 Task: Change the URL paste behavior to a formatted link.
Action: Mouse moved to (932, 89)
Screenshot: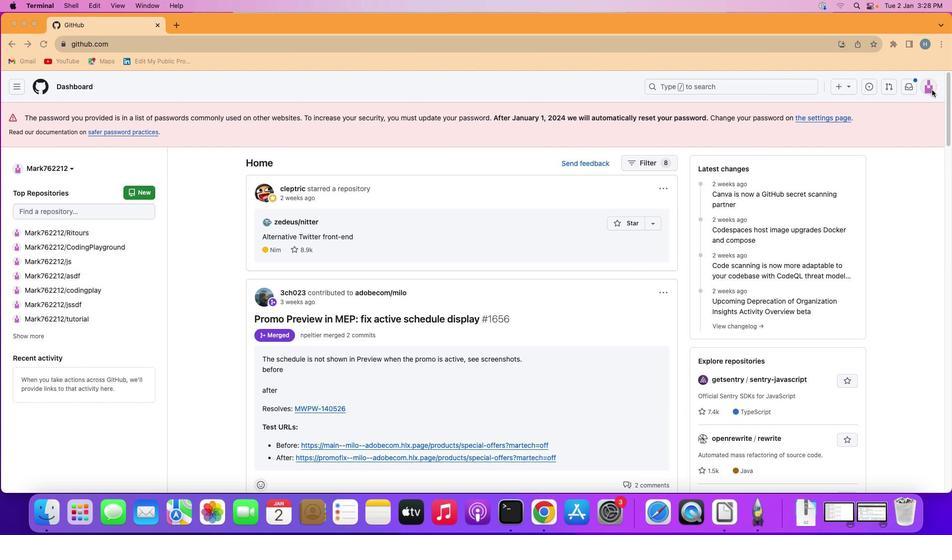 
Action: Mouse pressed left at (932, 89)
Screenshot: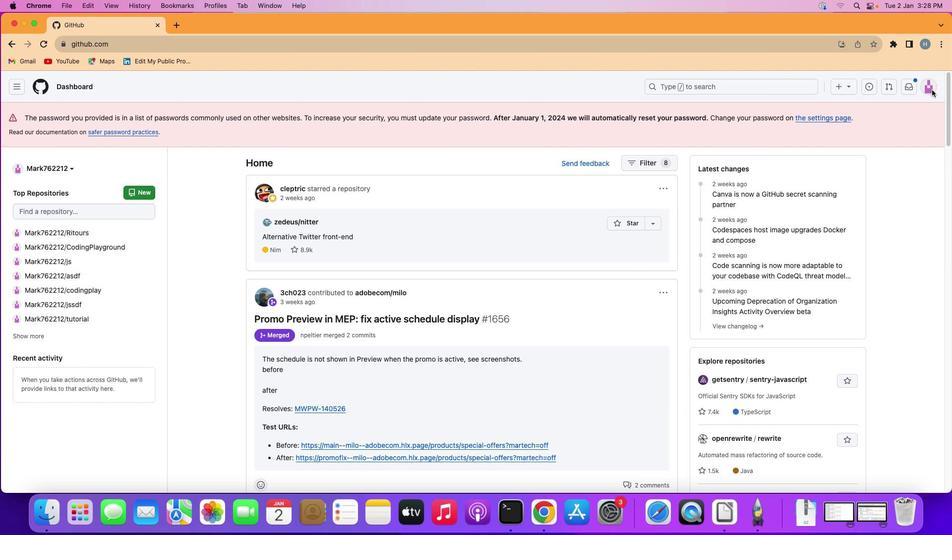 
Action: Mouse moved to (926, 86)
Screenshot: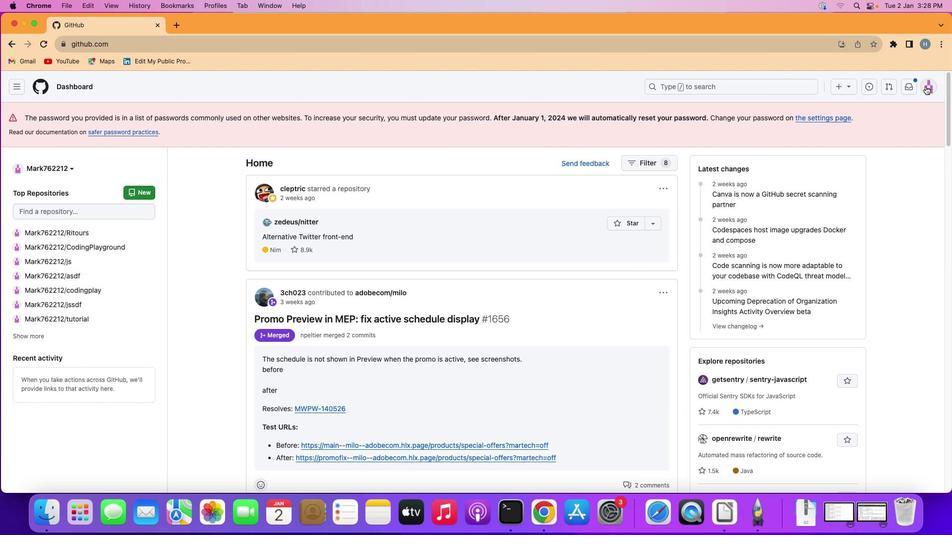 
Action: Mouse pressed left at (926, 86)
Screenshot: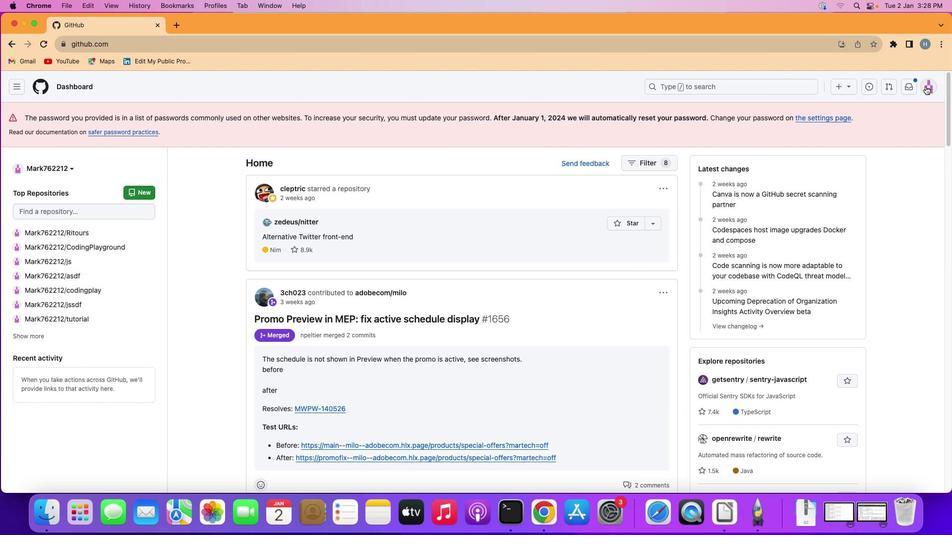 
Action: Mouse moved to (869, 360)
Screenshot: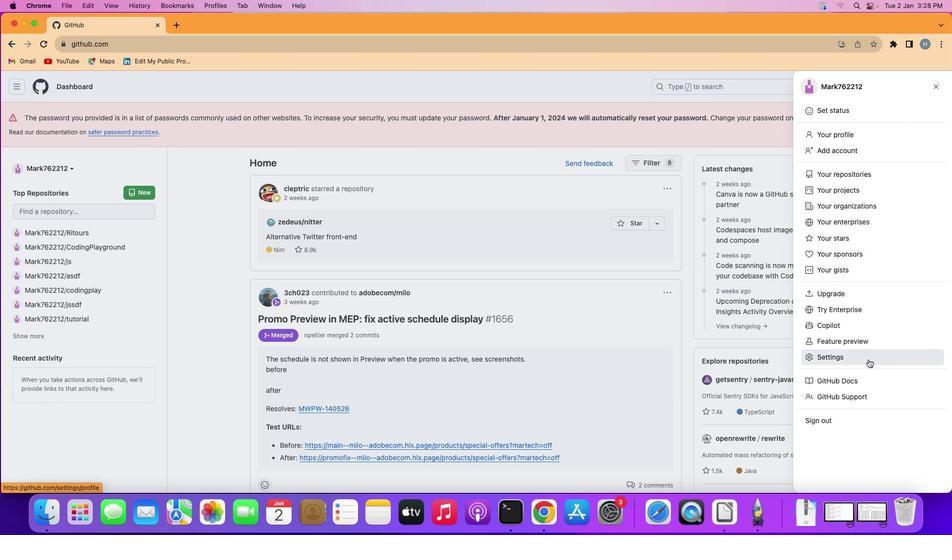 
Action: Mouse pressed left at (869, 360)
Screenshot: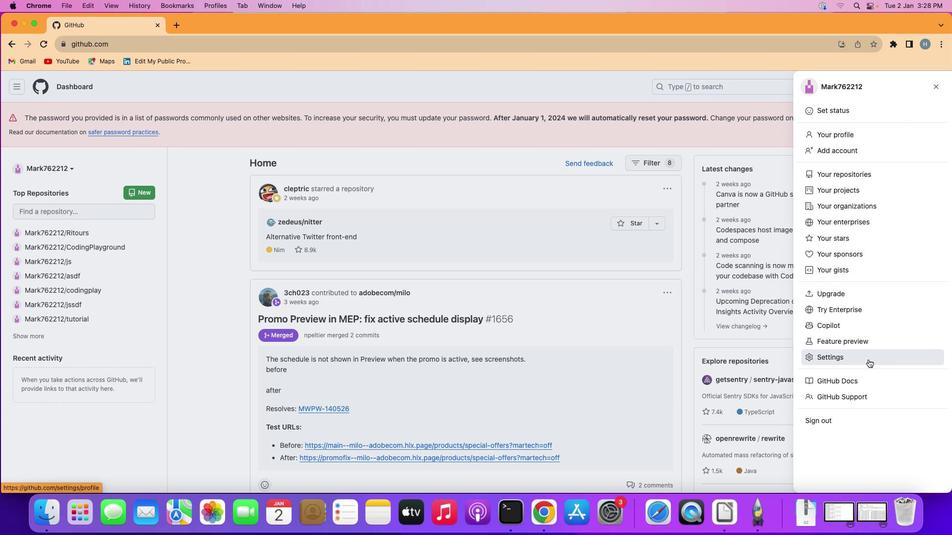 
Action: Mouse moved to (248, 254)
Screenshot: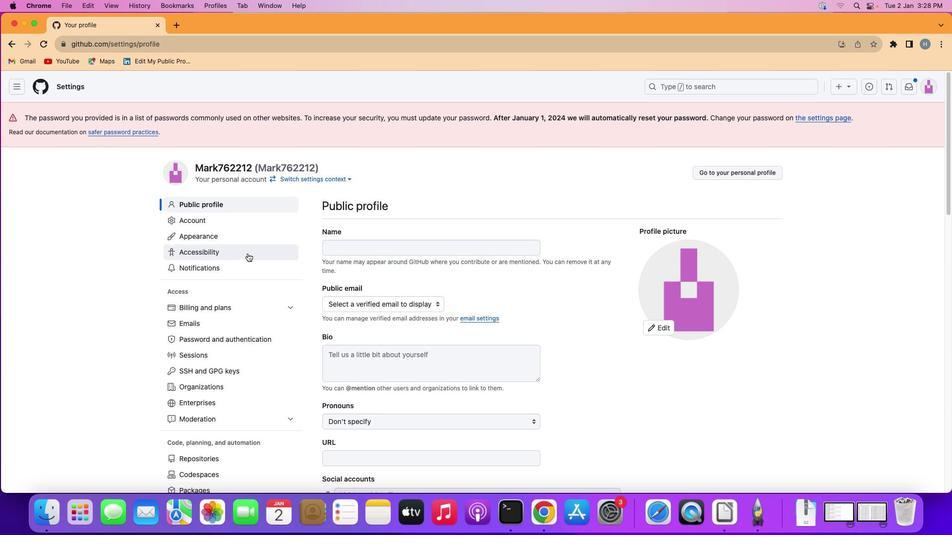 
Action: Mouse pressed left at (248, 254)
Screenshot: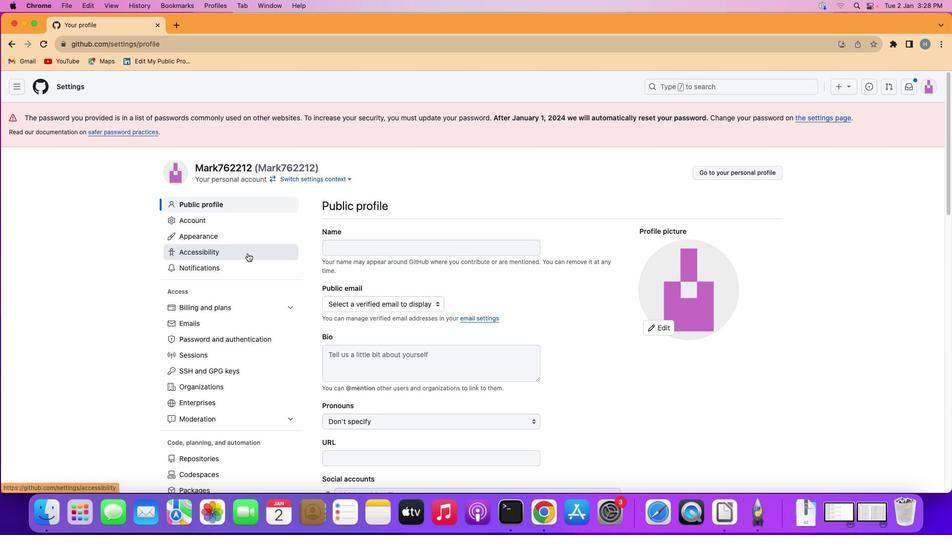 
Action: Mouse moved to (497, 353)
Screenshot: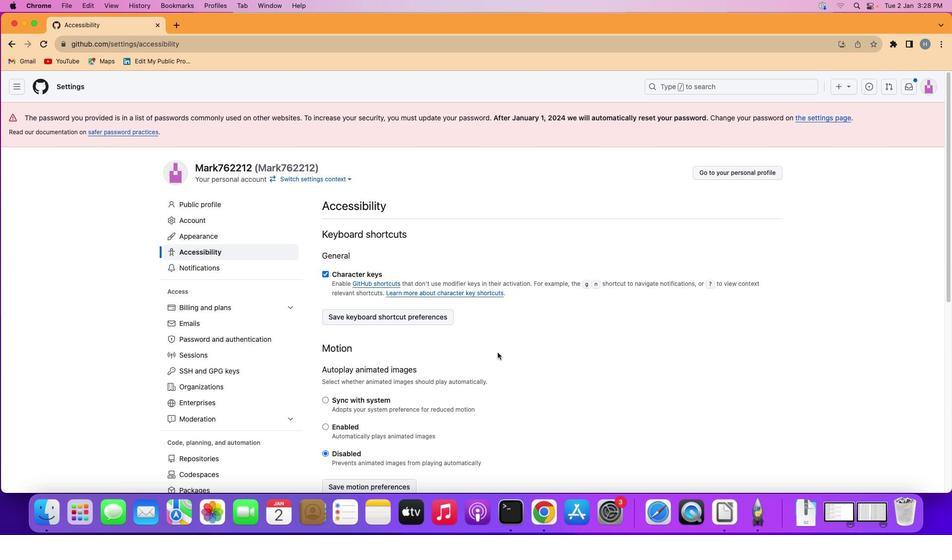 
Action: Mouse scrolled (497, 353) with delta (0, 0)
Screenshot: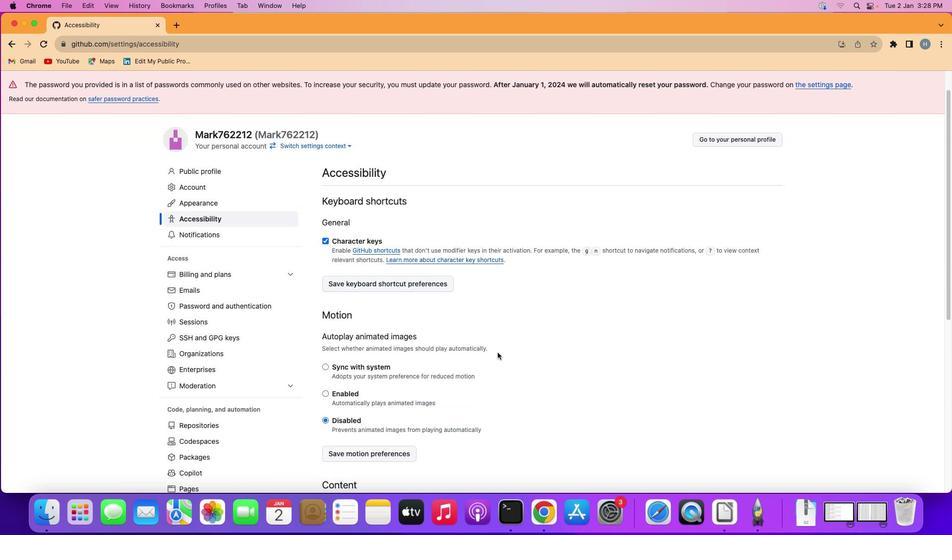 
Action: Mouse scrolled (497, 353) with delta (0, 0)
Screenshot: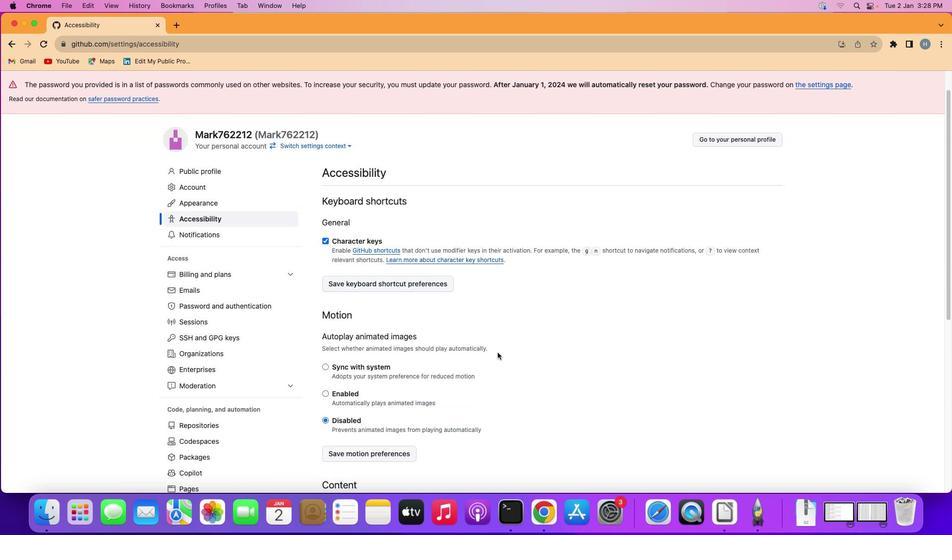 
Action: Mouse scrolled (497, 353) with delta (0, -1)
Screenshot: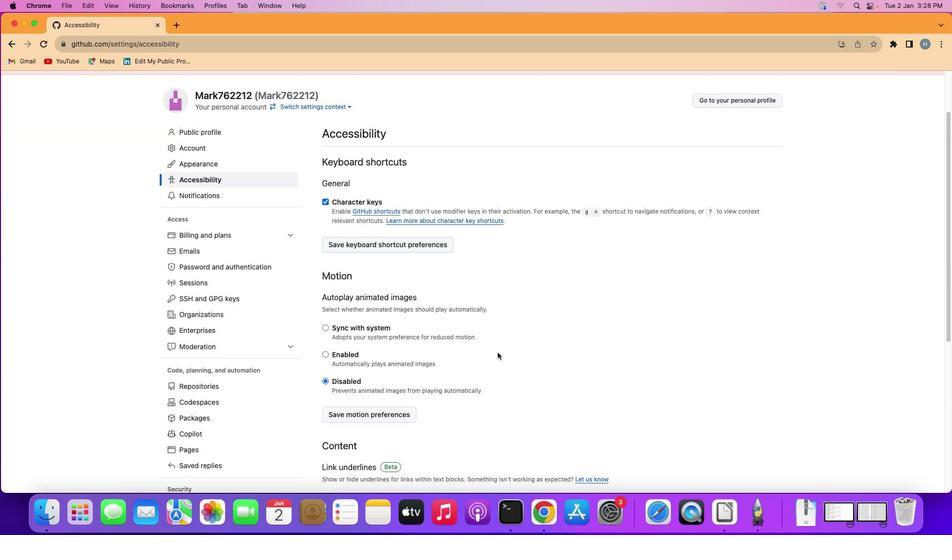 
Action: Mouse scrolled (497, 353) with delta (0, -1)
Screenshot: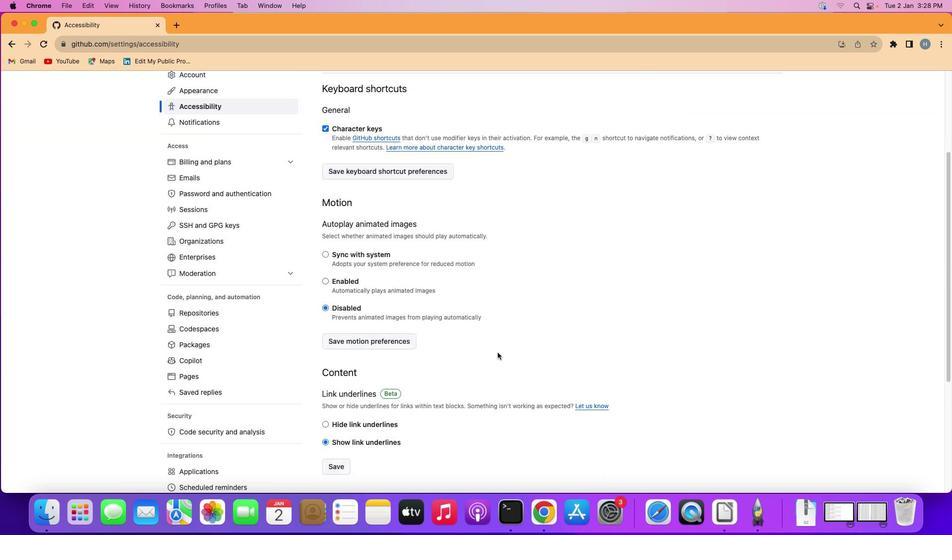 
Action: Mouse scrolled (497, 353) with delta (0, 0)
Screenshot: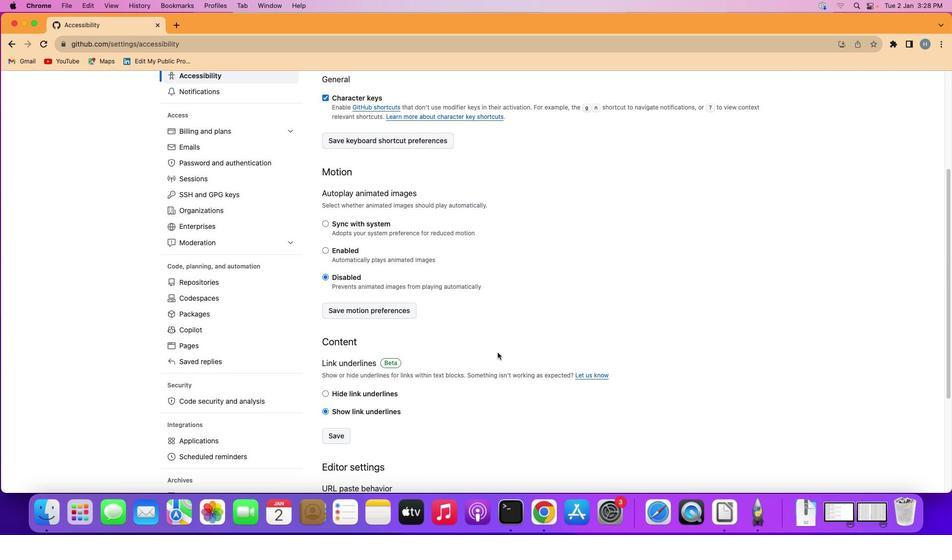 
Action: Mouse scrolled (497, 353) with delta (0, 0)
Screenshot: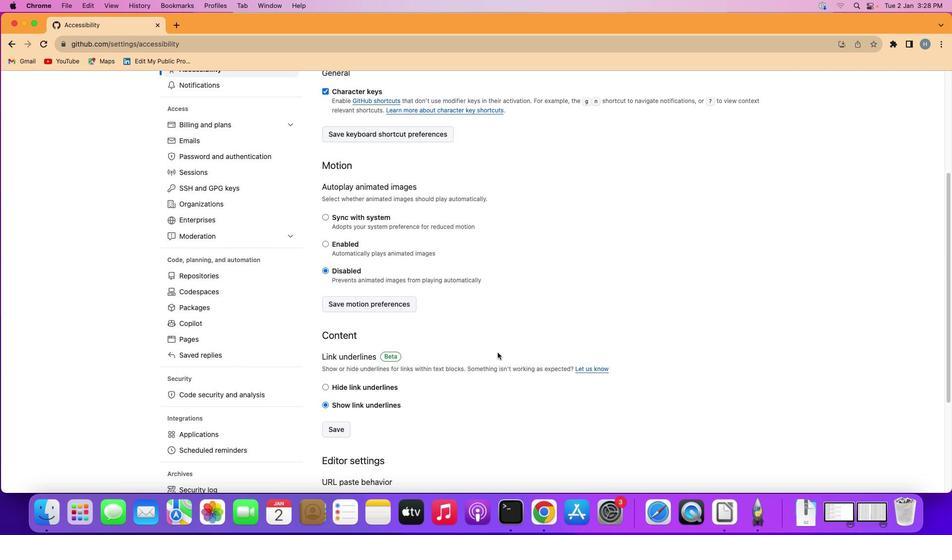 
Action: Mouse scrolled (497, 353) with delta (0, 0)
Screenshot: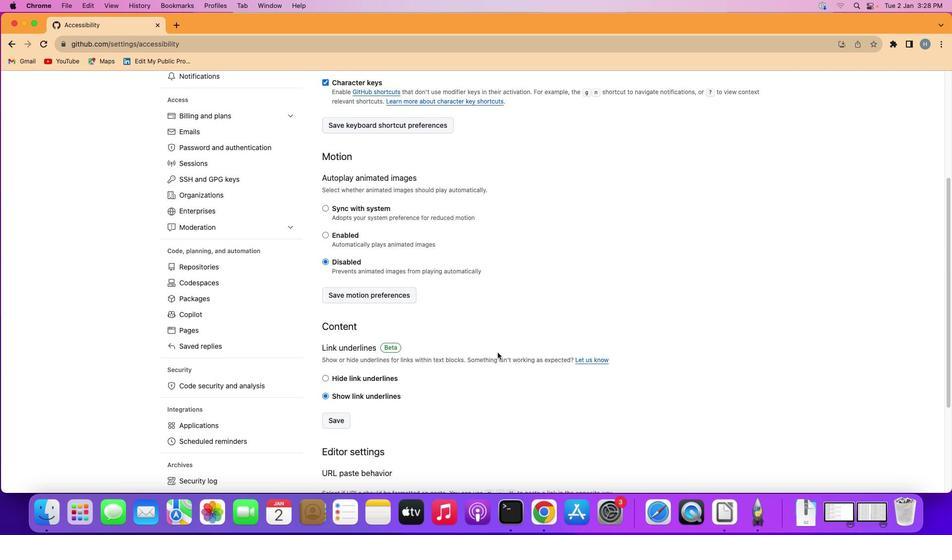 
Action: Mouse scrolled (497, 353) with delta (0, 0)
Screenshot: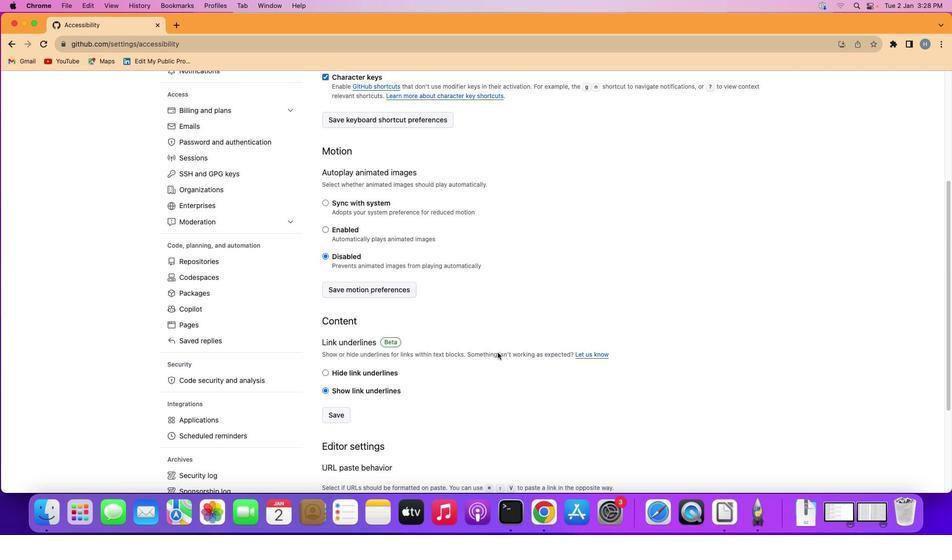 
Action: Mouse scrolled (497, 353) with delta (0, 0)
Screenshot: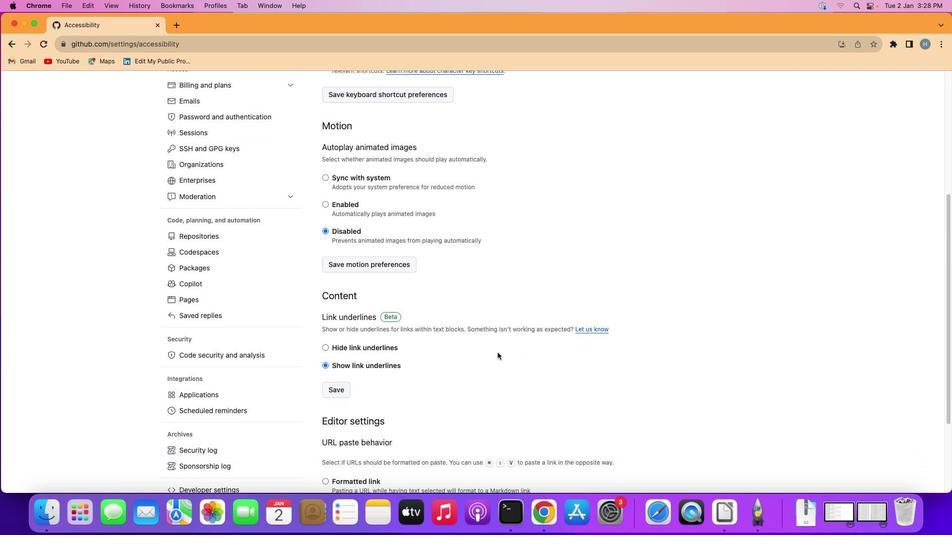 
Action: Mouse scrolled (497, 353) with delta (0, 0)
Screenshot: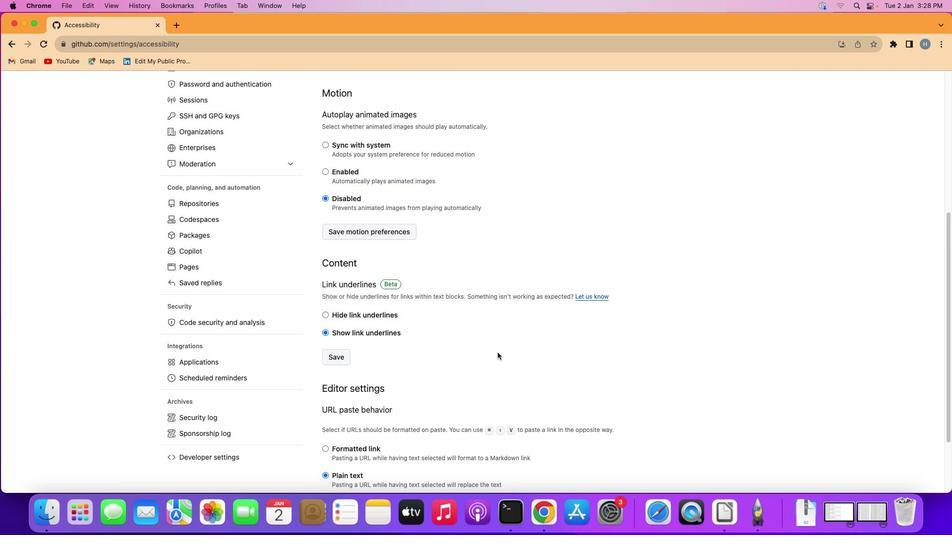 
Action: Mouse scrolled (497, 353) with delta (0, 0)
Screenshot: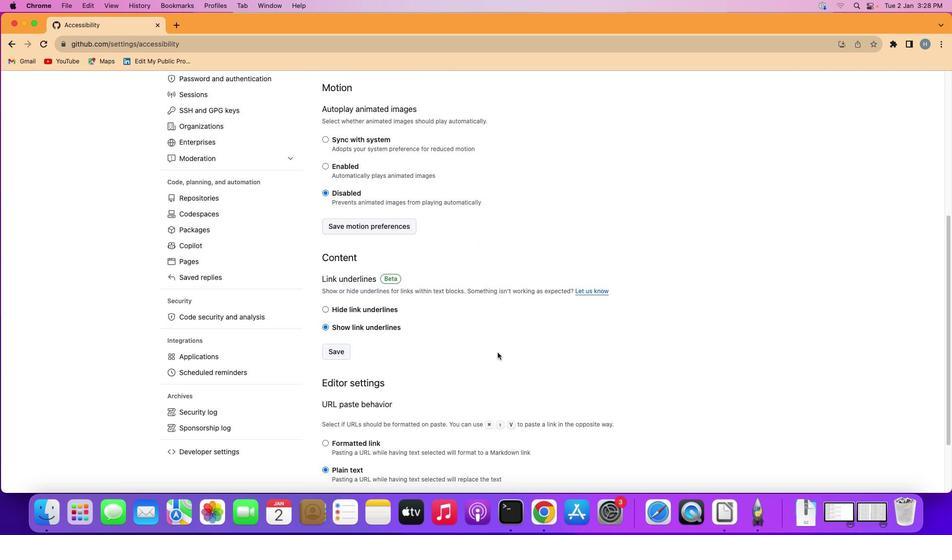 
Action: Mouse scrolled (497, 353) with delta (0, 0)
Screenshot: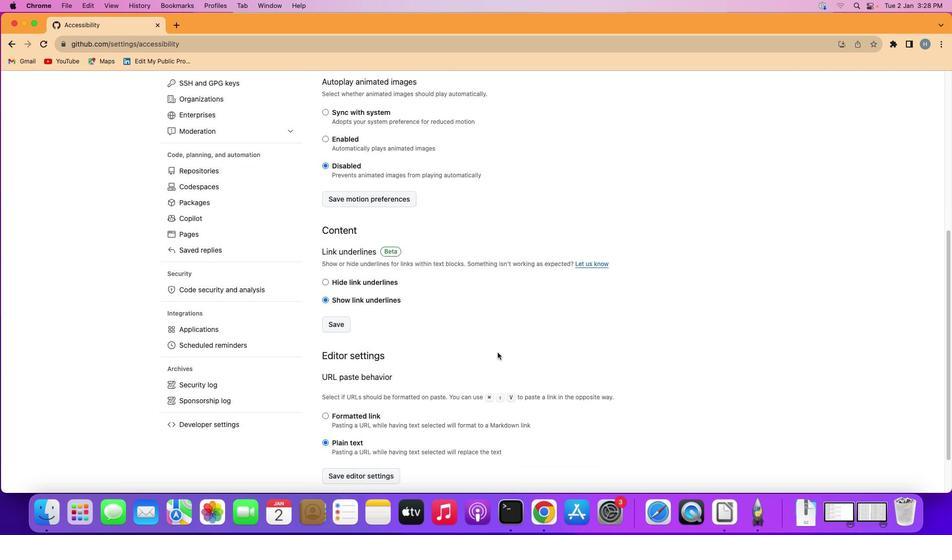 
Action: Mouse scrolled (497, 353) with delta (0, 0)
Screenshot: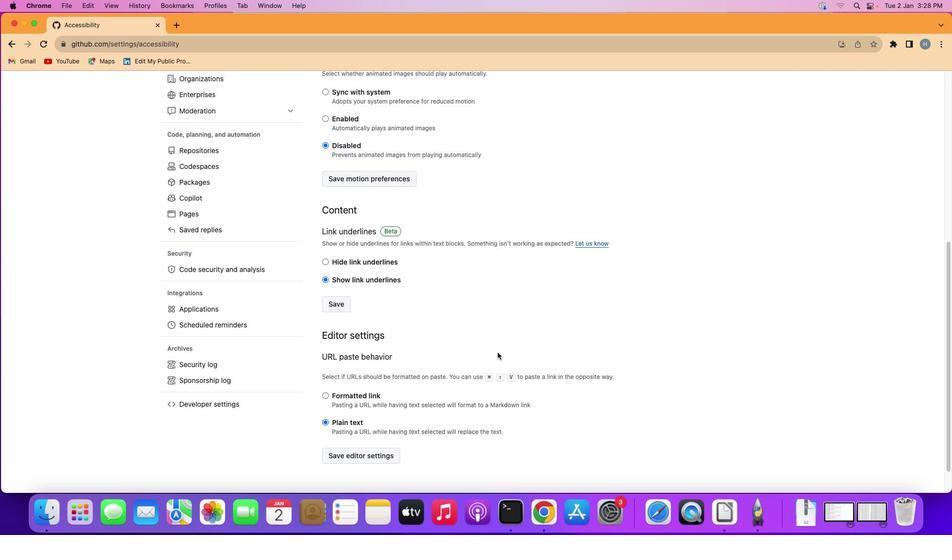 
Action: Mouse scrolled (497, 353) with delta (0, 0)
Screenshot: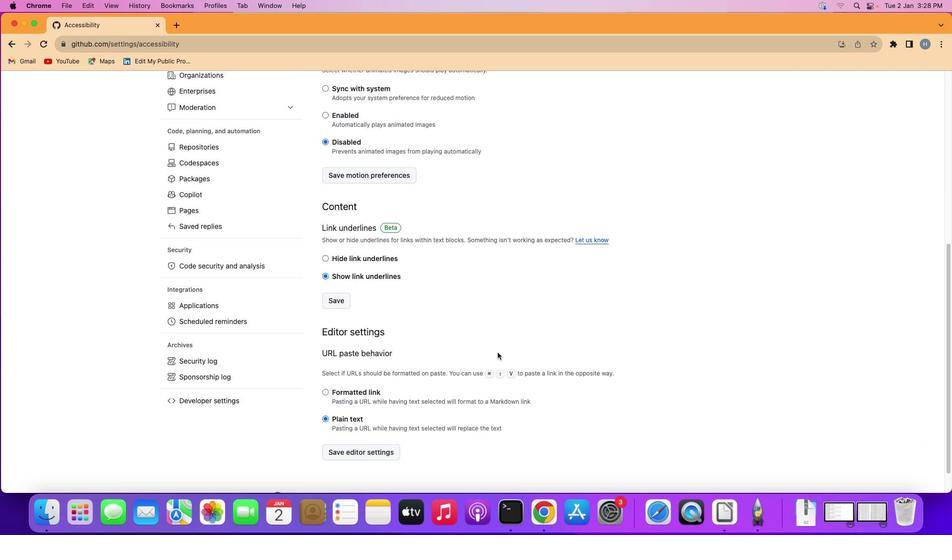 
Action: Mouse moved to (324, 383)
Screenshot: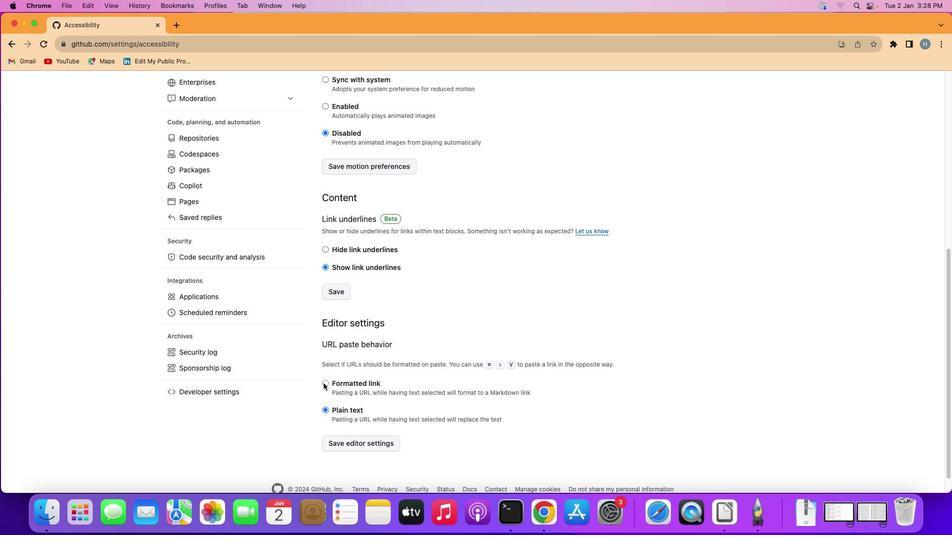 
Action: Mouse pressed left at (324, 383)
Screenshot: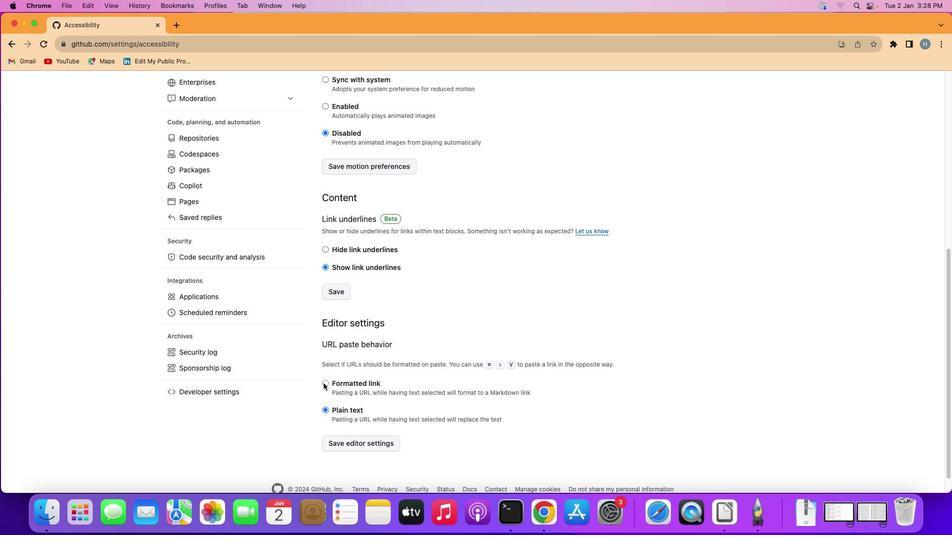 
Action: Mouse moved to (370, 444)
Screenshot: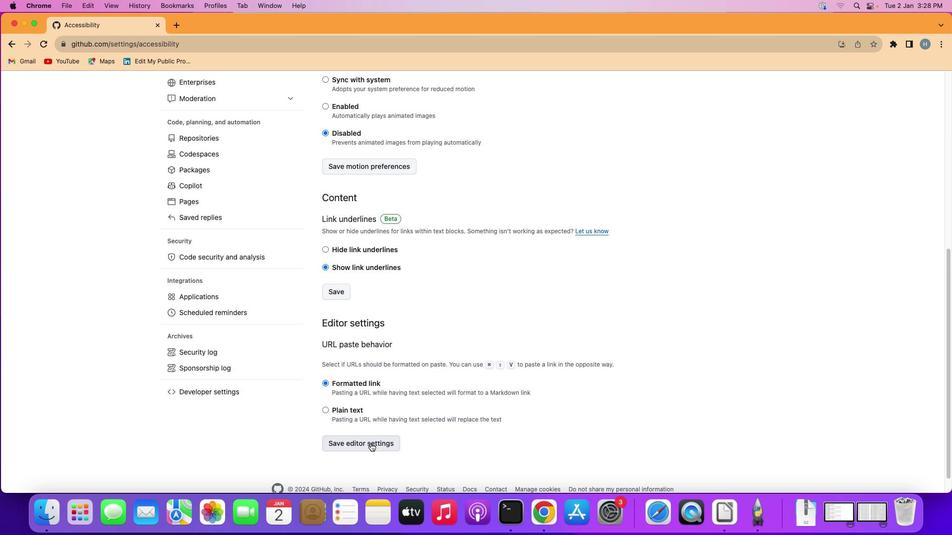 
Action: Mouse pressed left at (370, 444)
Screenshot: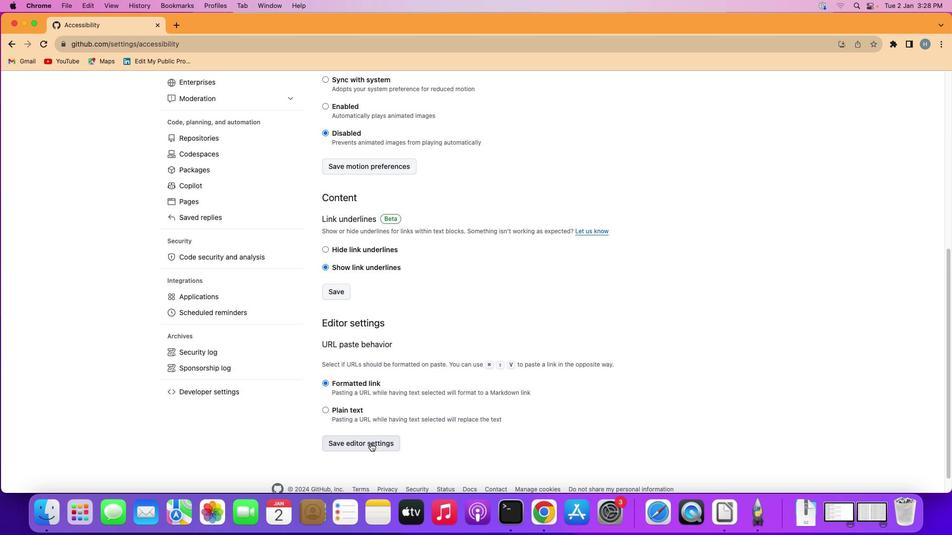 
Action: Mouse moved to (370, 444)
Screenshot: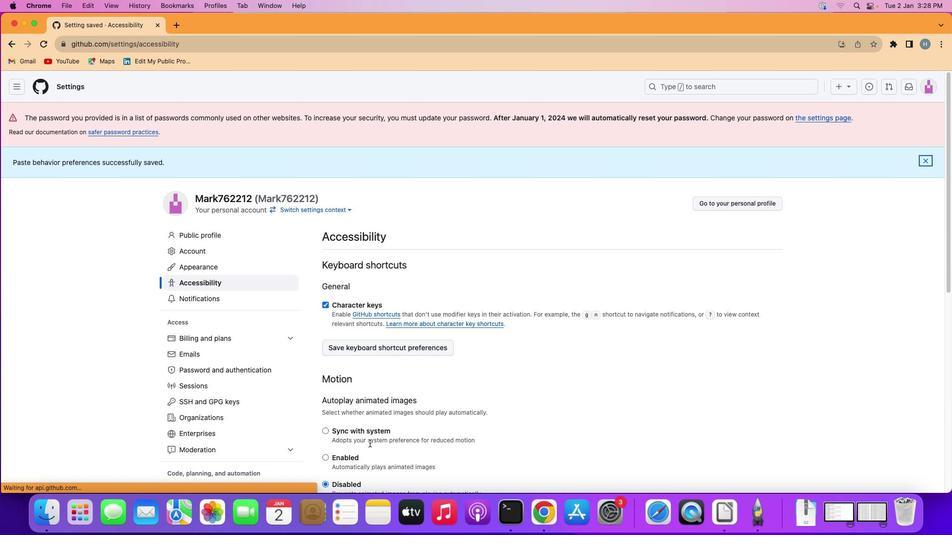 
